 Task: Create a due date automation trigger when advanced on, on the monday of the week before a card is due add basic with the green label at 11:00 AM.
Action: Mouse moved to (649, 98)
Screenshot: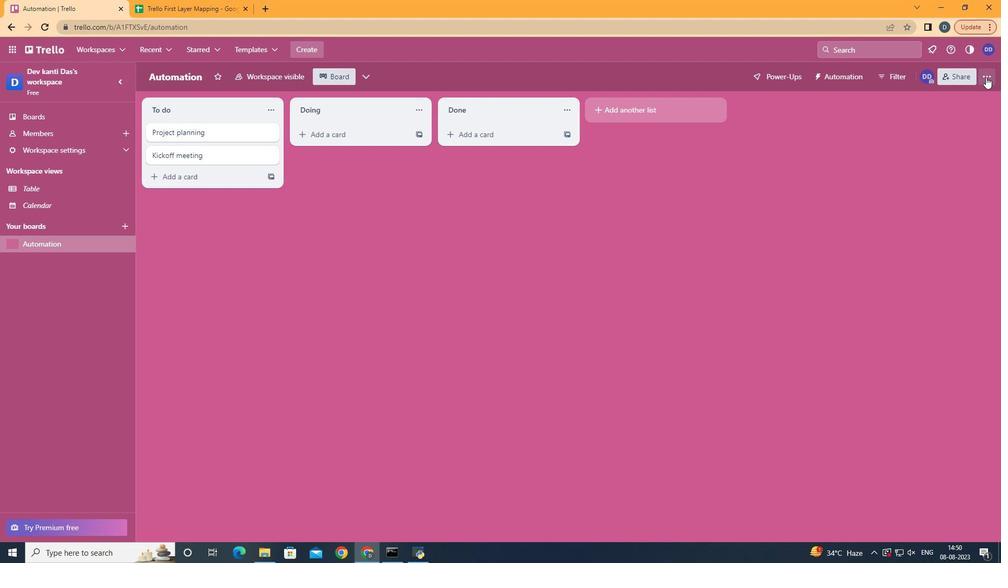 
Action: Mouse pressed left at (649, 98)
Screenshot: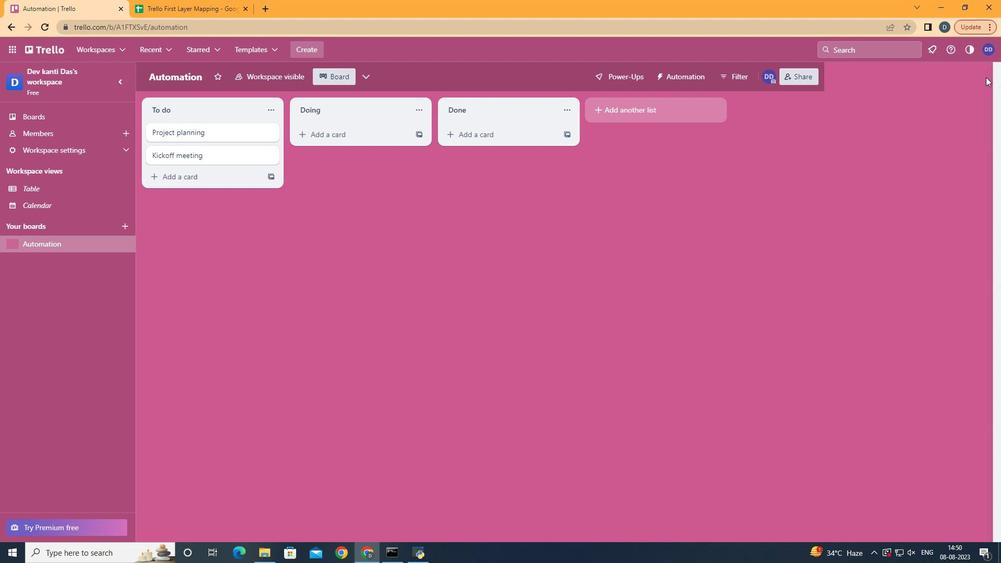 
Action: Mouse moved to (622, 225)
Screenshot: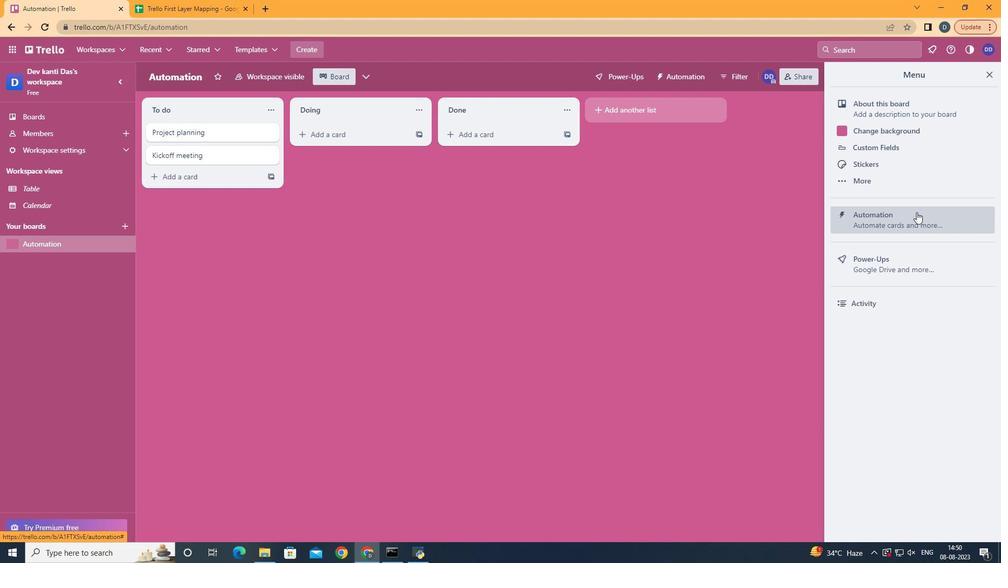 
Action: Mouse pressed left at (622, 225)
Screenshot: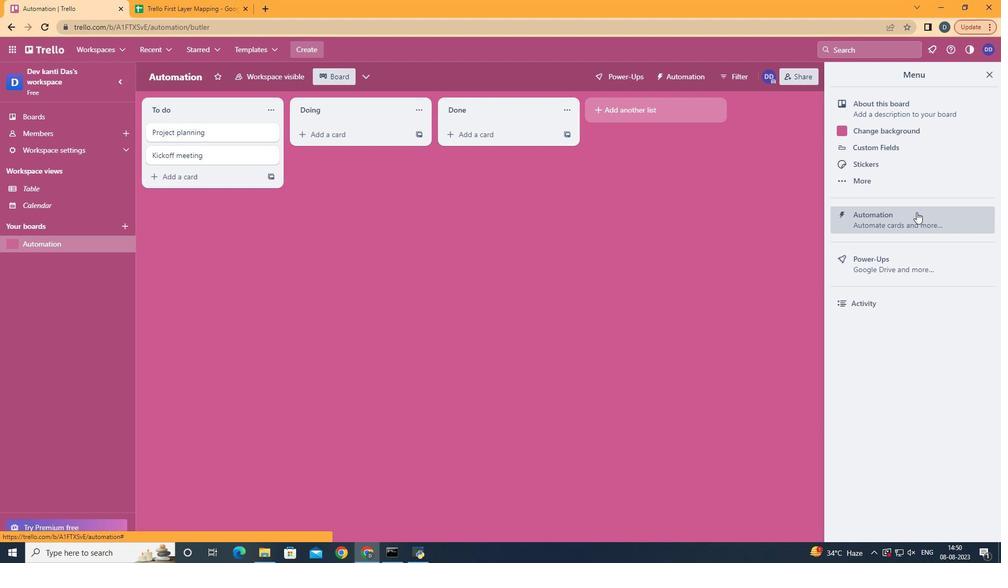 
Action: Mouse moved to (344, 217)
Screenshot: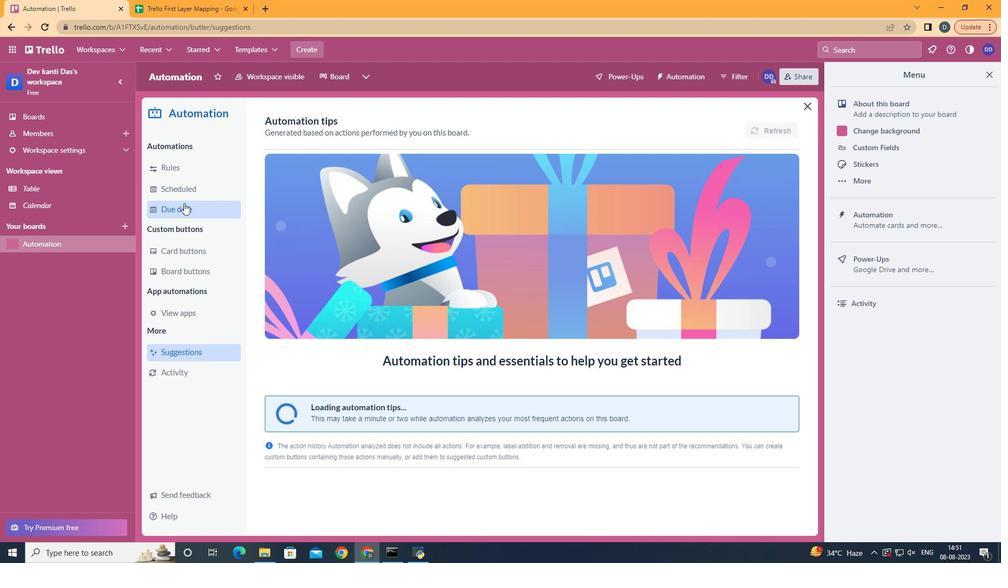 
Action: Mouse pressed left at (344, 217)
Screenshot: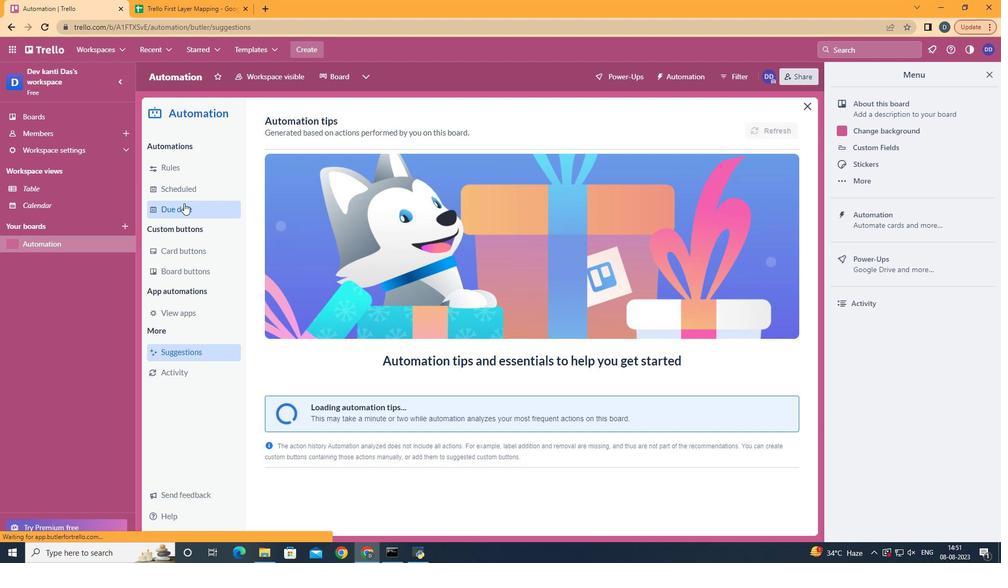 
Action: Mouse moved to (557, 141)
Screenshot: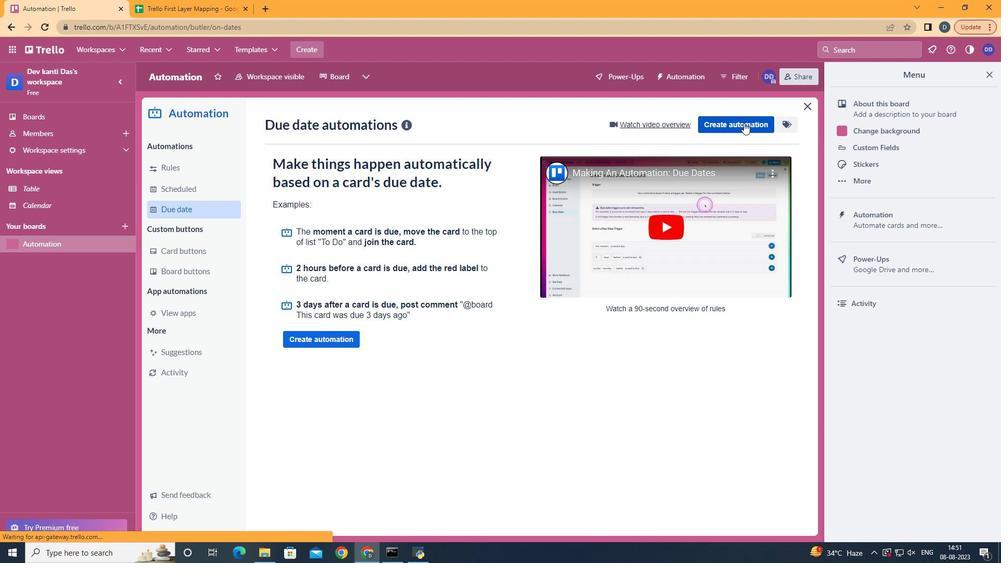 
Action: Mouse pressed left at (557, 141)
Screenshot: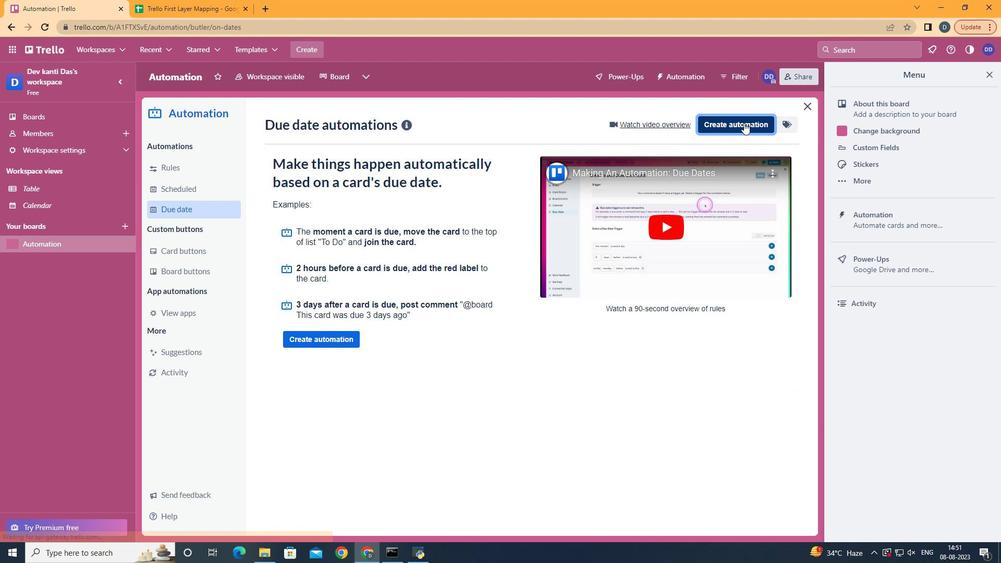 
Action: Mouse moved to (476, 242)
Screenshot: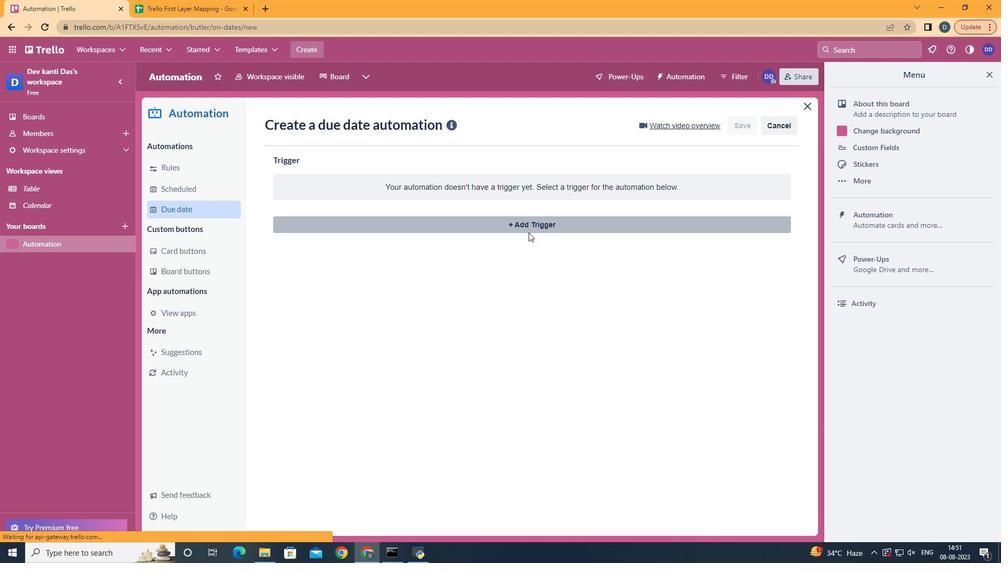 
Action: Mouse pressed left at (476, 242)
Screenshot: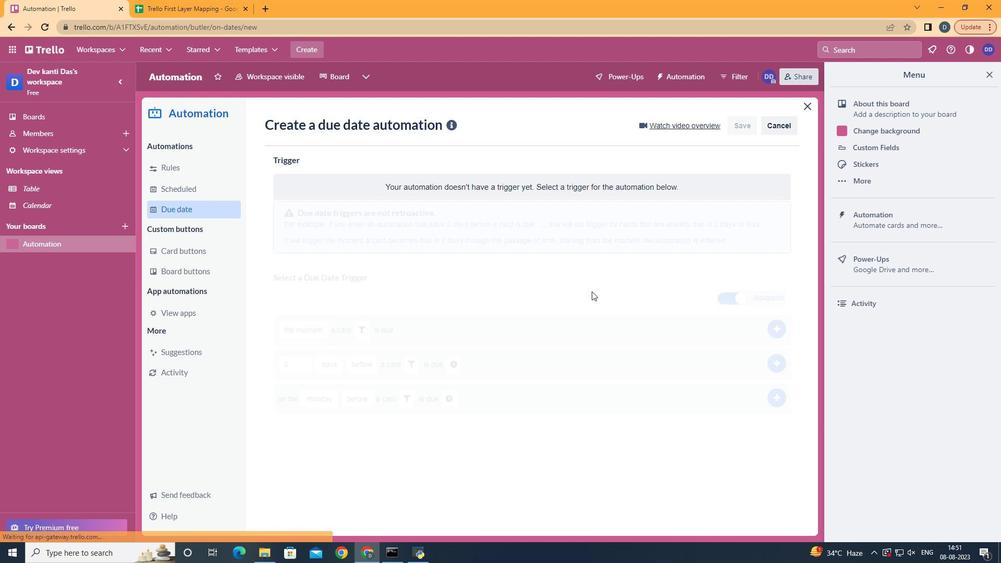 
Action: Mouse moved to (404, 286)
Screenshot: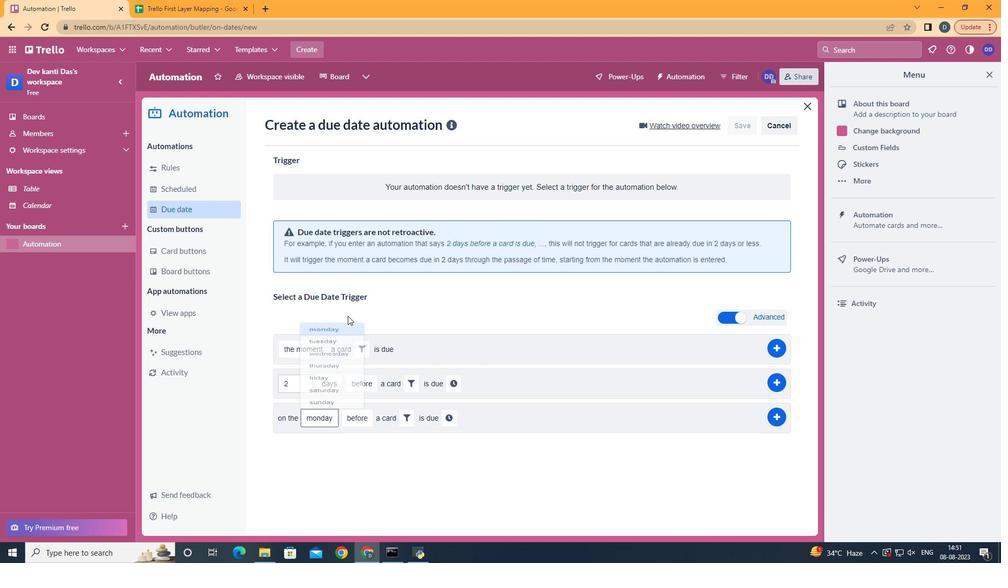 
Action: Mouse pressed left at (404, 286)
Screenshot: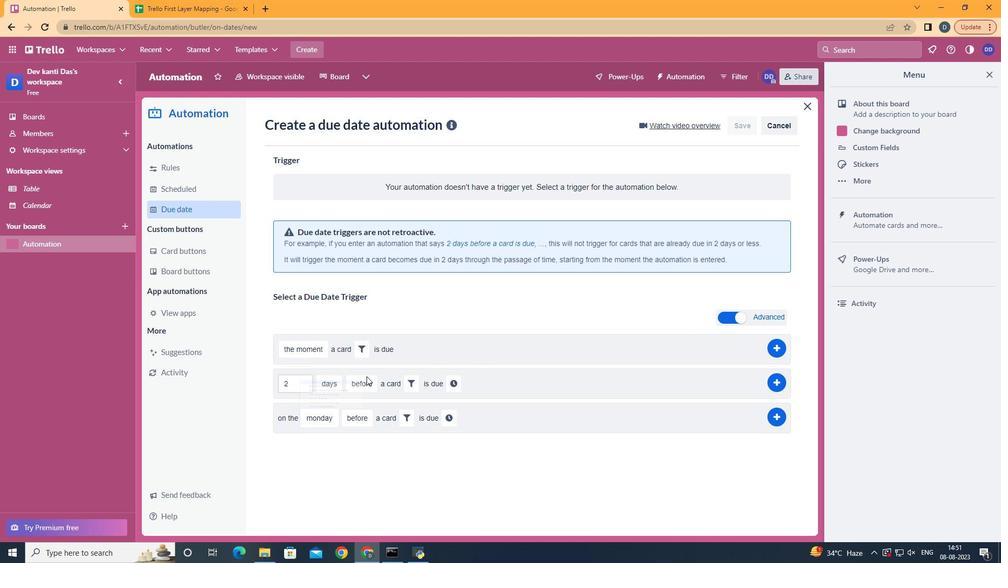 
Action: Mouse moved to (415, 498)
Screenshot: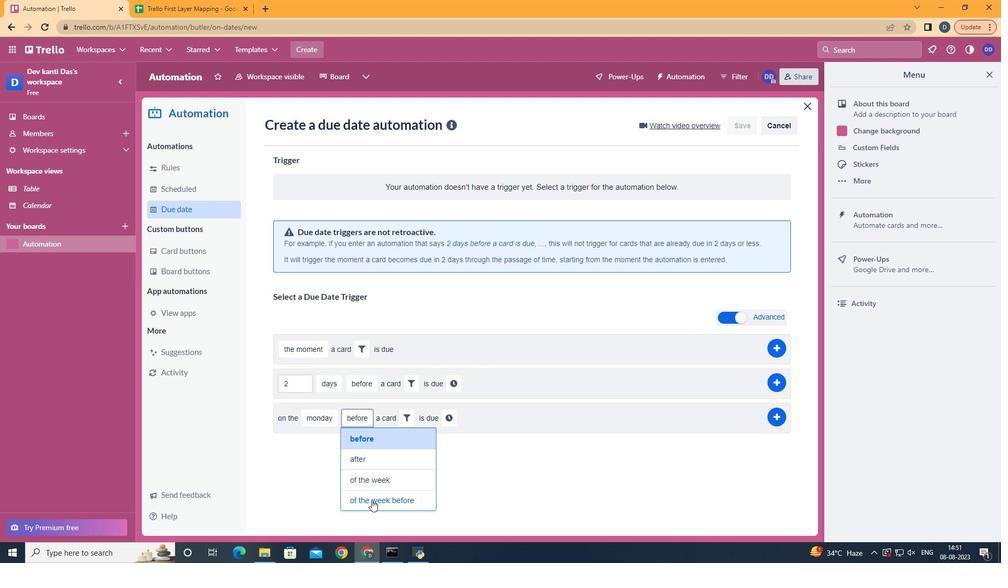 
Action: Mouse pressed left at (415, 498)
Screenshot: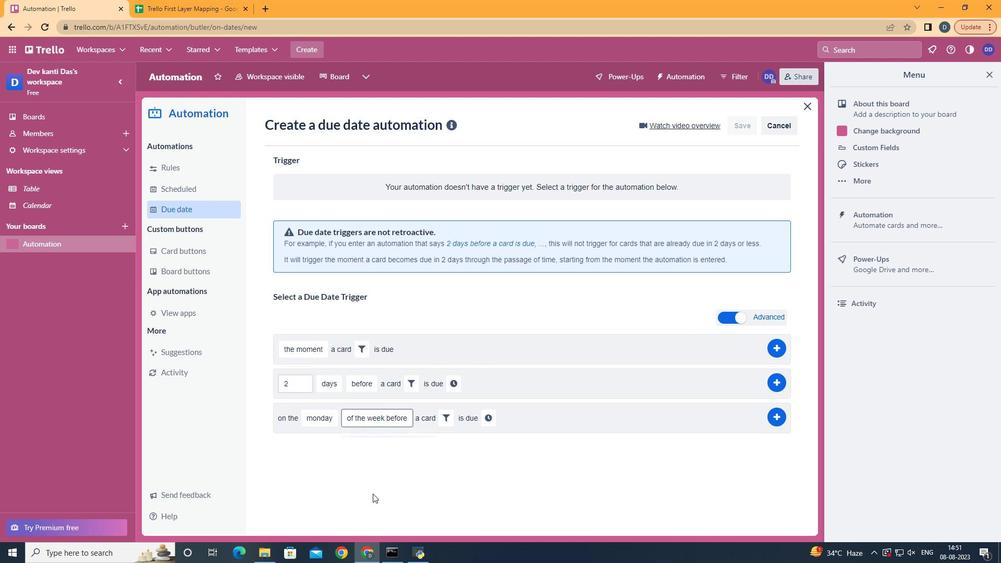 
Action: Mouse moved to (442, 420)
Screenshot: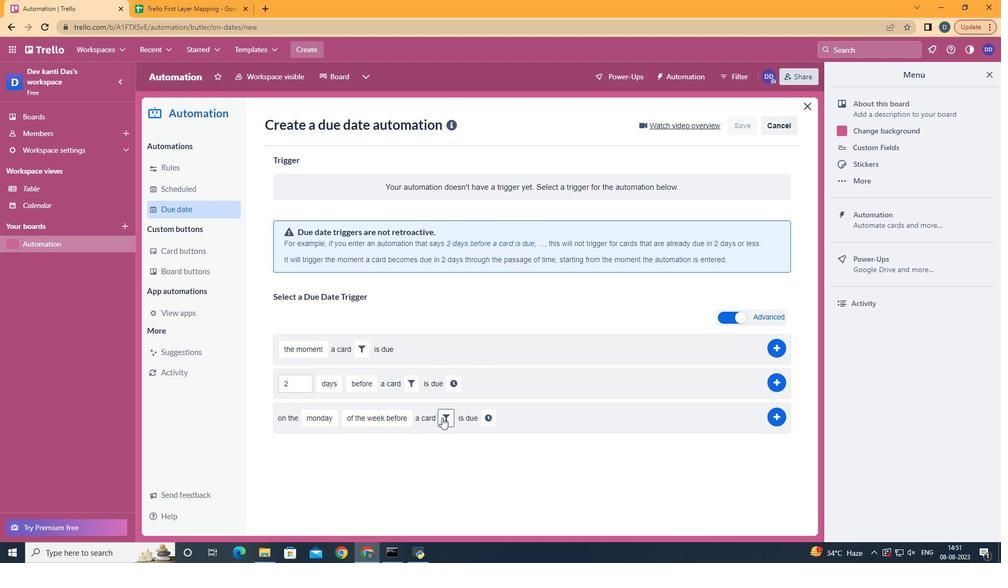 
Action: Mouse pressed left at (442, 420)
Screenshot: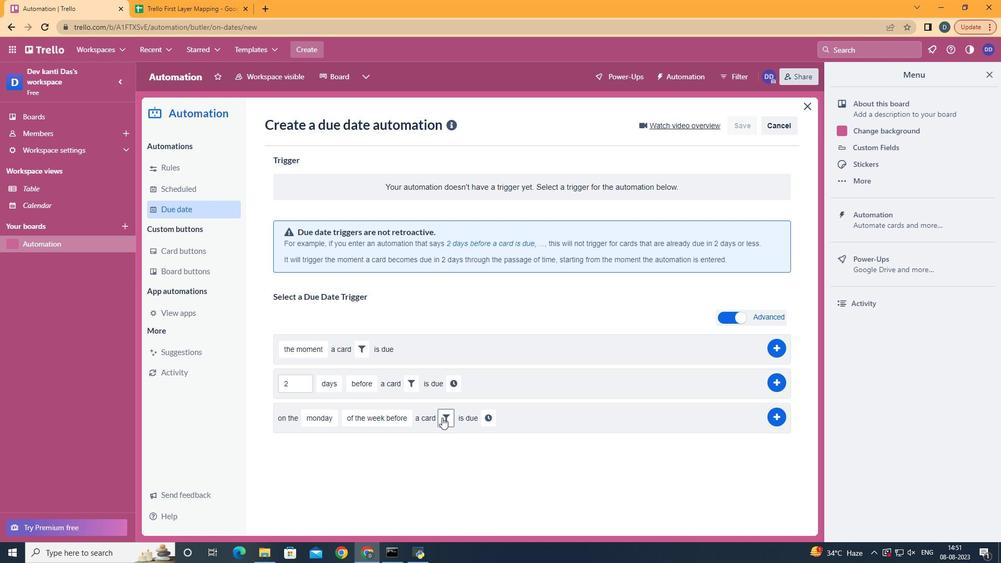 
Action: Mouse moved to (450, 435)
Screenshot: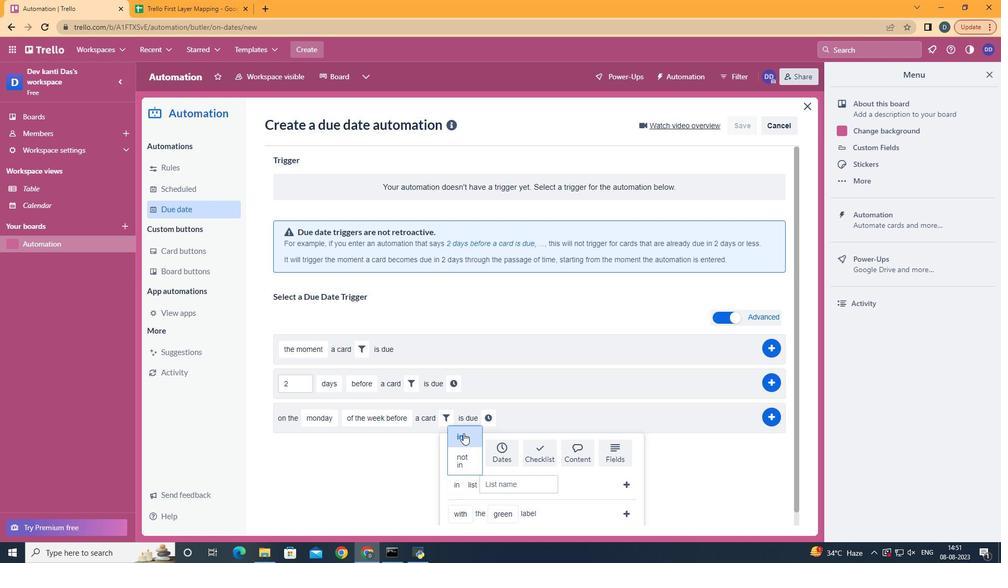 
Action: Mouse pressed left at (450, 435)
Screenshot: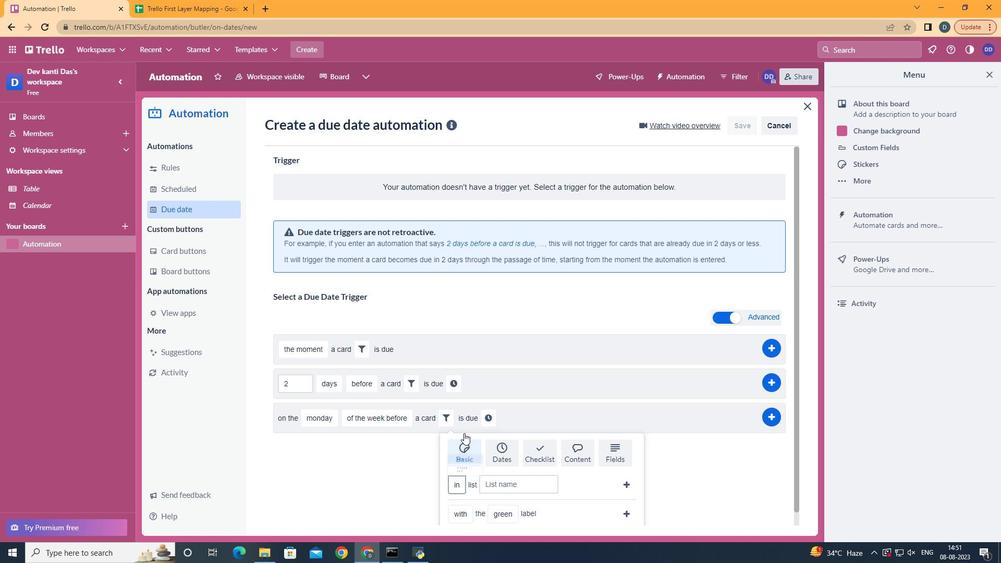 
Action: Mouse moved to (471, 482)
Screenshot: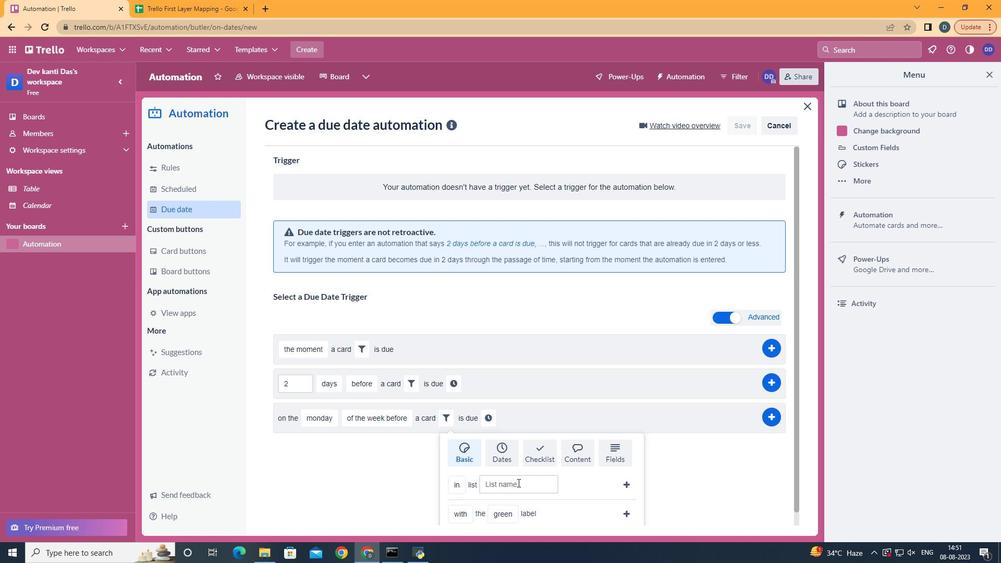 
Action: Mouse pressed left at (471, 482)
Screenshot: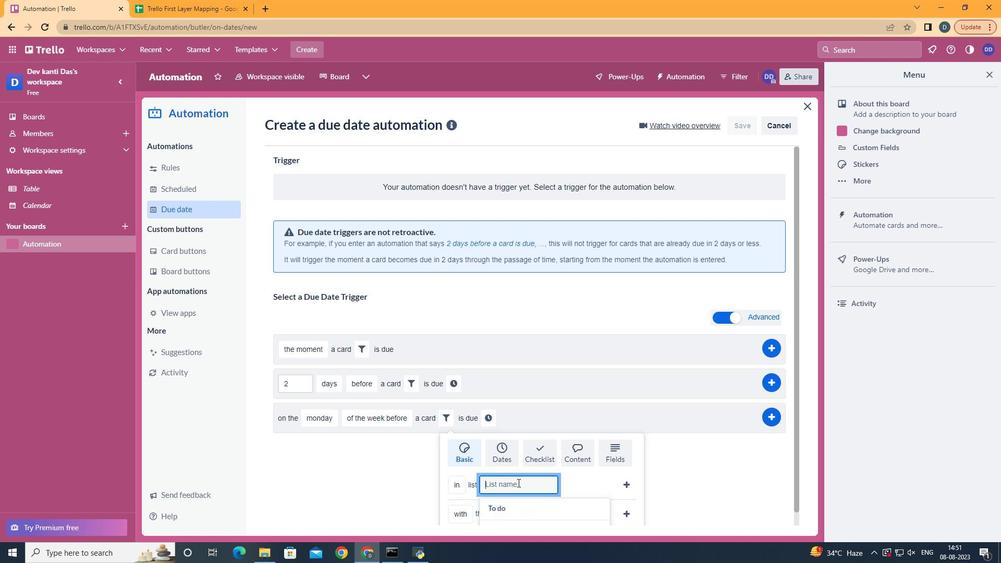 
Action: Mouse moved to (494, 477)
Screenshot: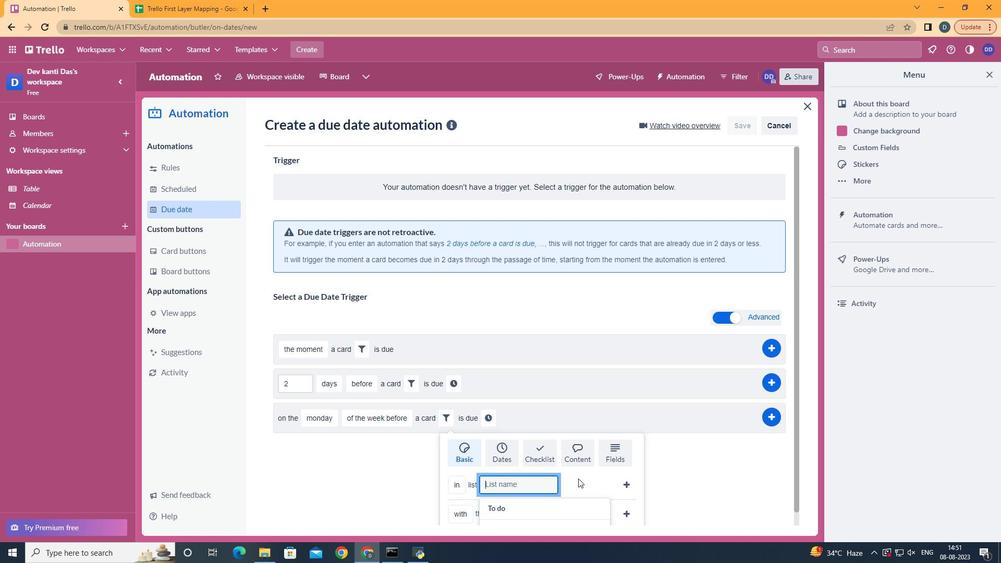 
Action: Mouse pressed left at (494, 477)
Screenshot: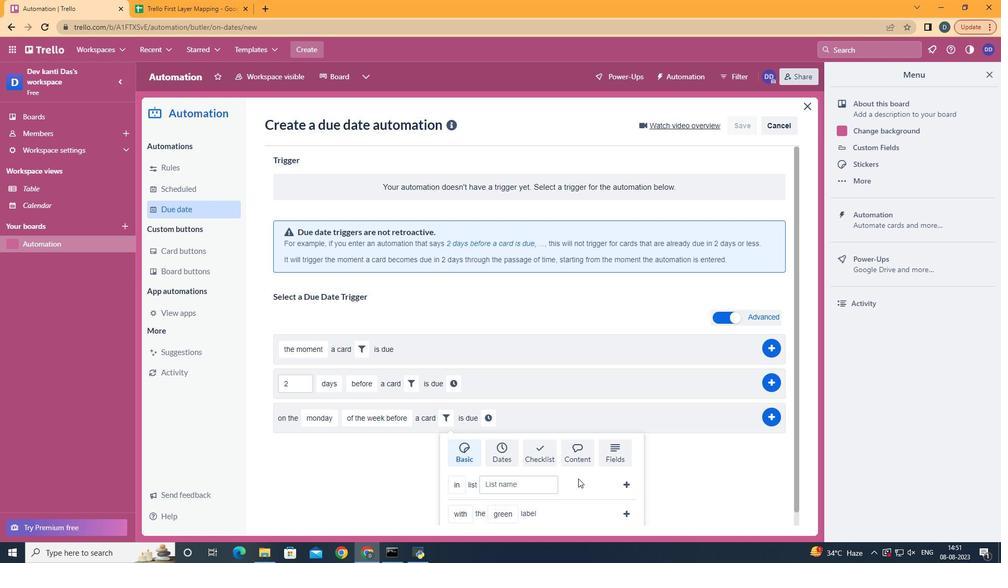 
Action: Mouse scrolled (494, 477) with delta (0, 0)
Screenshot: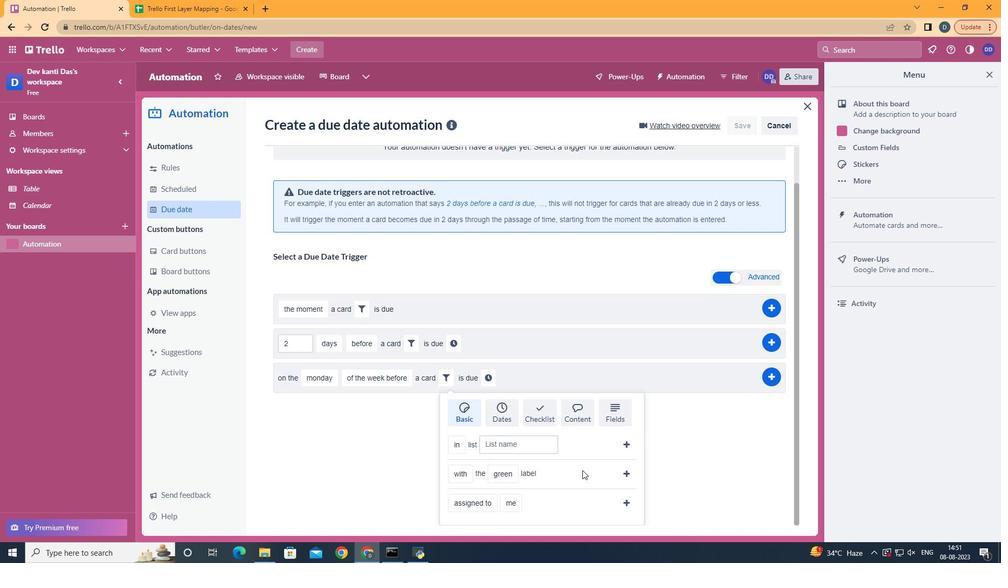 
Action: Mouse scrolled (494, 477) with delta (0, 0)
Screenshot: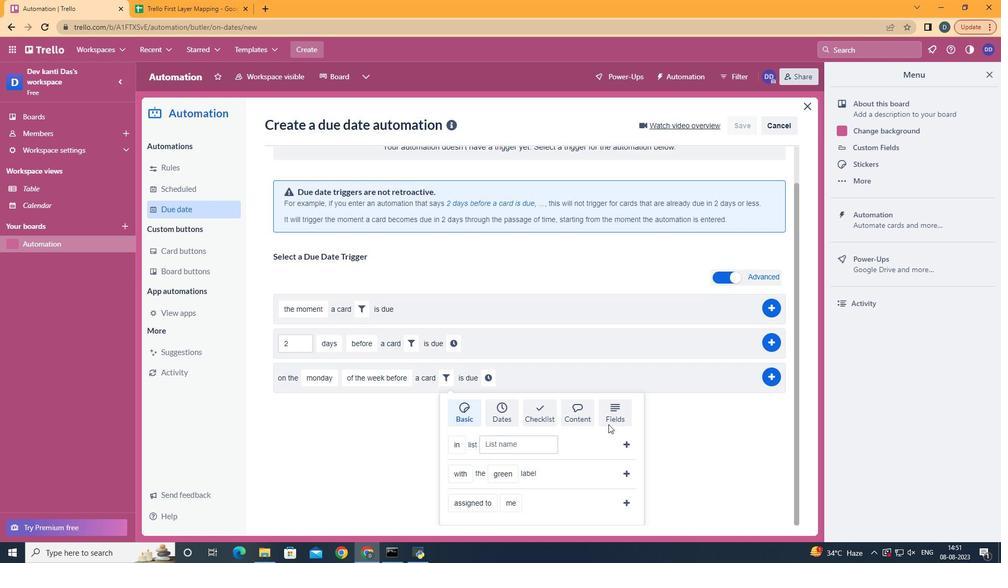
Action: Mouse scrolled (494, 477) with delta (0, 0)
Screenshot: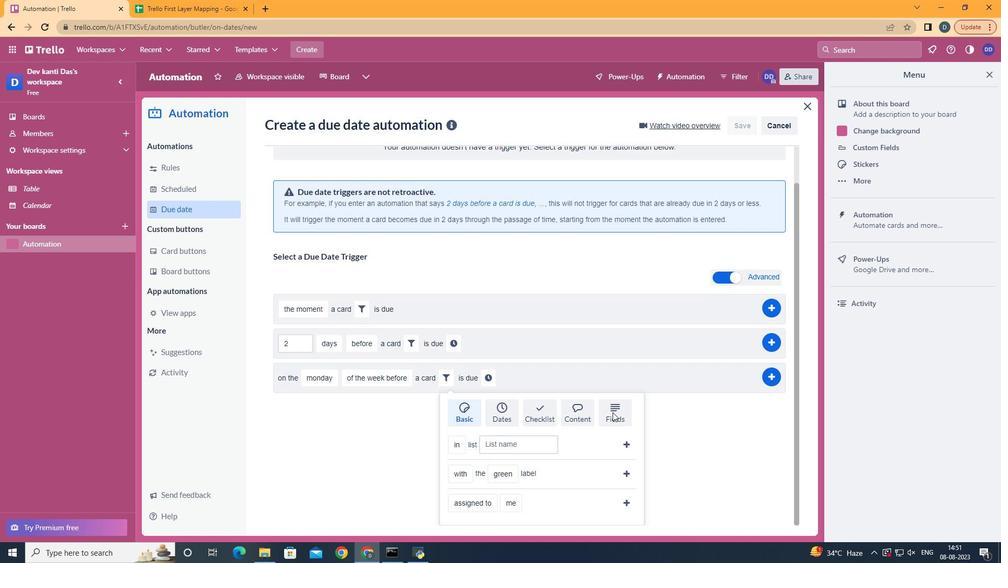 
Action: Mouse moved to (456, 412)
Screenshot: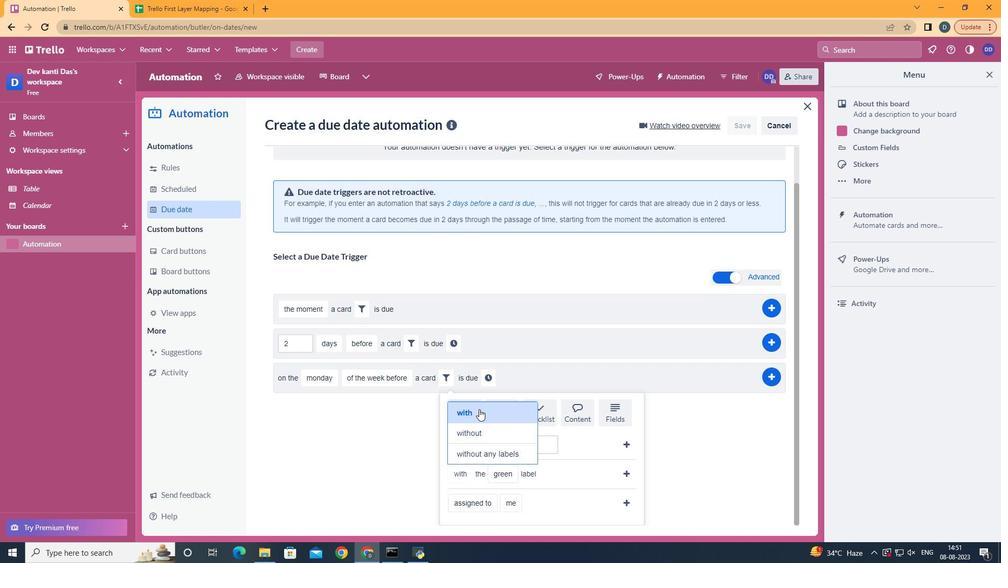 
Action: Mouse pressed left at (456, 412)
Screenshot: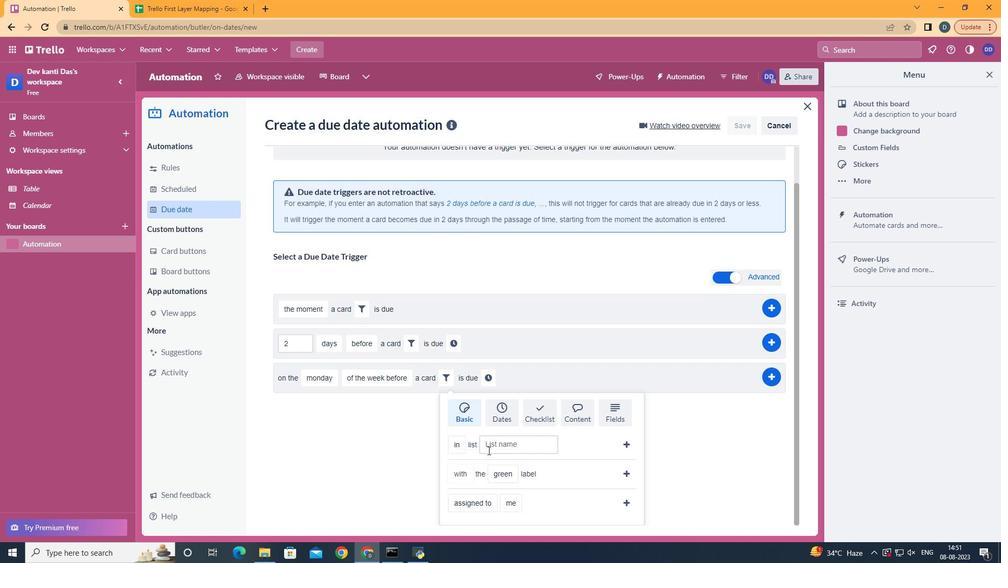 
Action: Mouse moved to (467, 349)
Screenshot: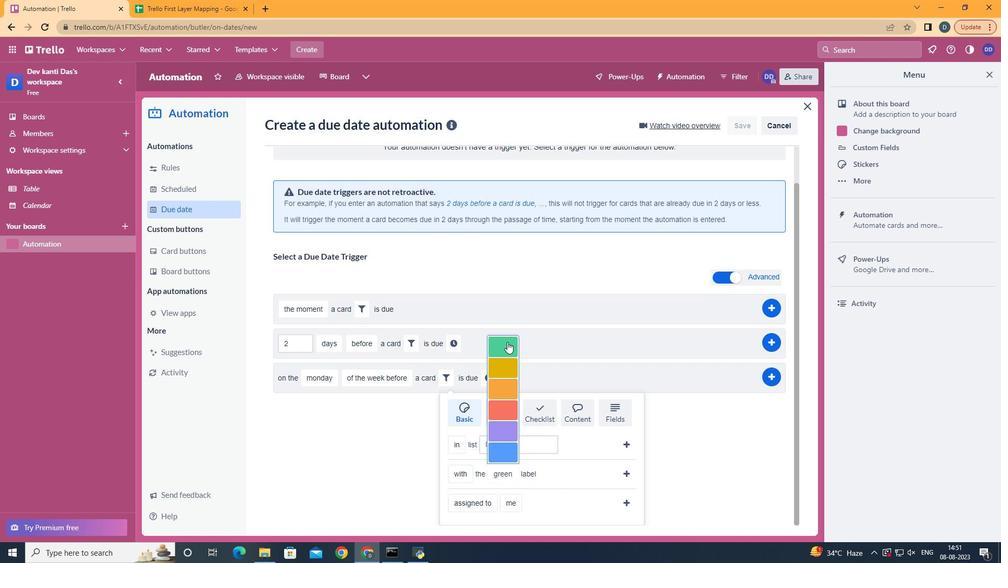 
Action: Mouse pressed left at (467, 349)
Screenshot: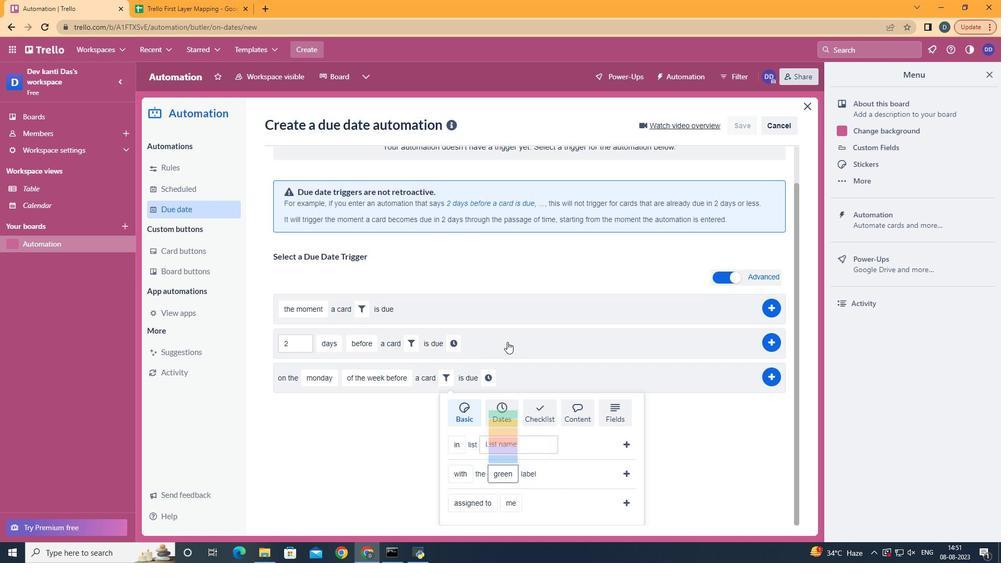 
Action: Mouse moved to (512, 473)
Screenshot: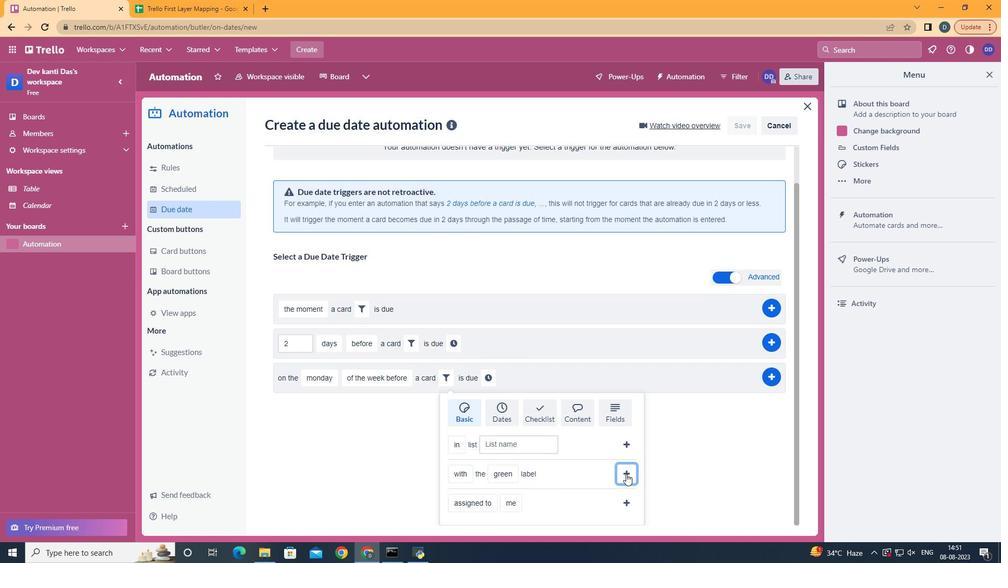 
Action: Mouse pressed left at (512, 473)
Screenshot: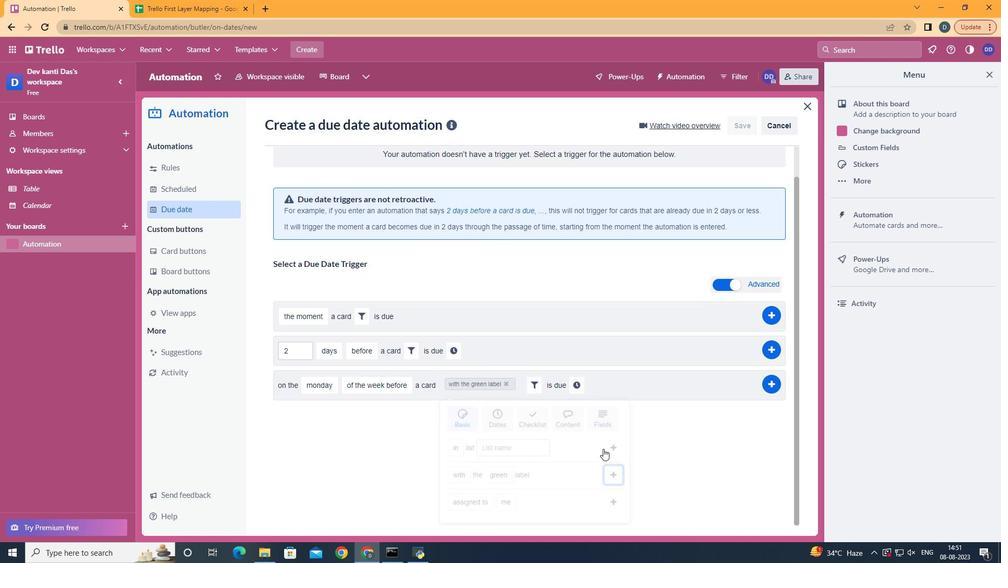 
Action: Mouse moved to (493, 422)
Screenshot: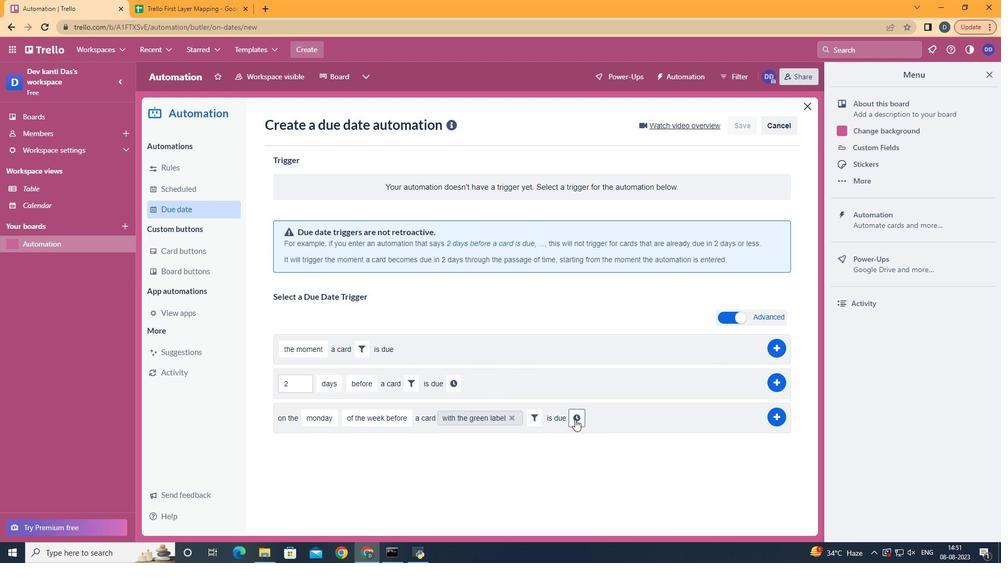 
Action: Mouse pressed left at (493, 422)
Screenshot: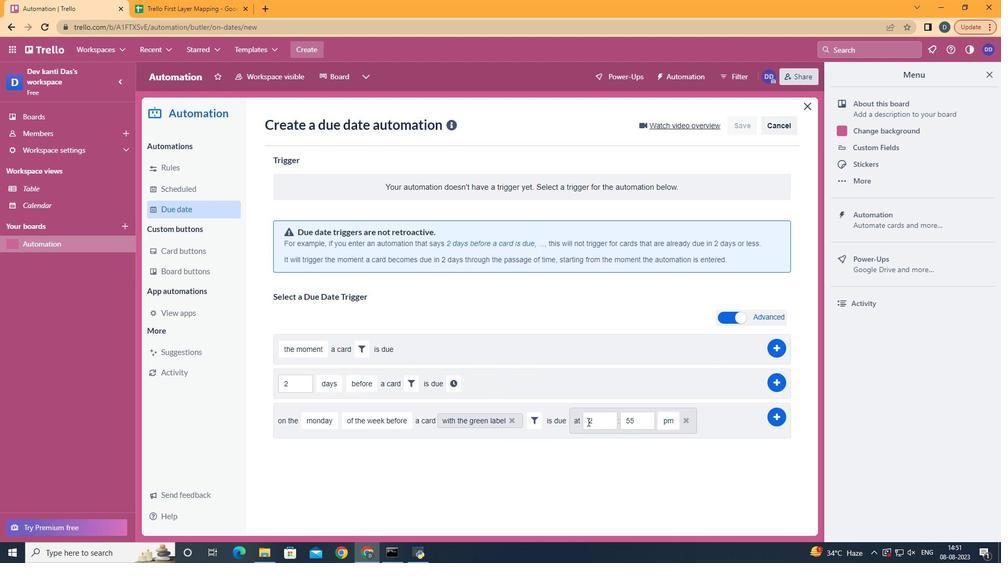 
Action: Mouse moved to (502, 424)
Screenshot: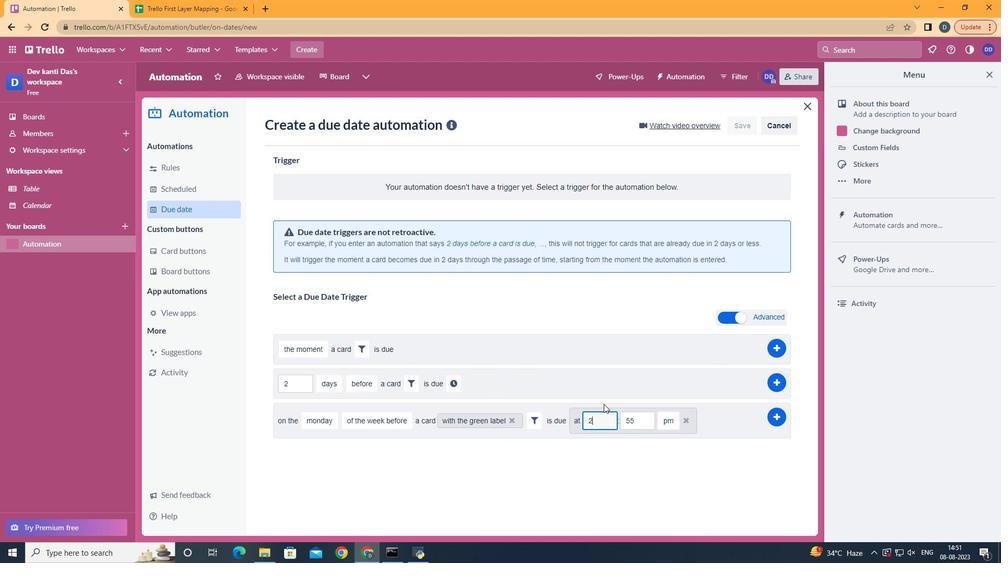 
Action: Mouse pressed left at (502, 424)
Screenshot: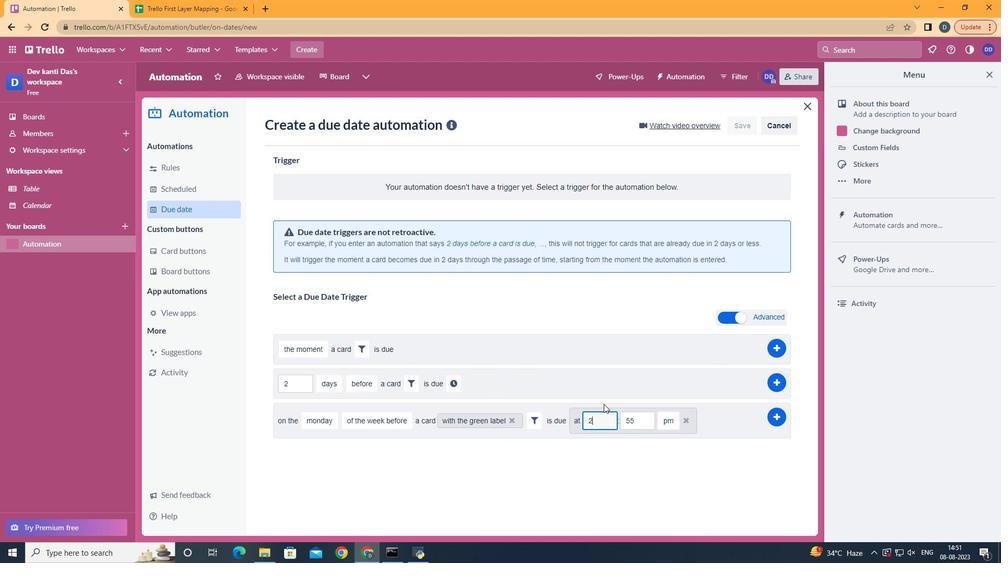 
Action: Mouse moved to (505, 403)
Screenshot: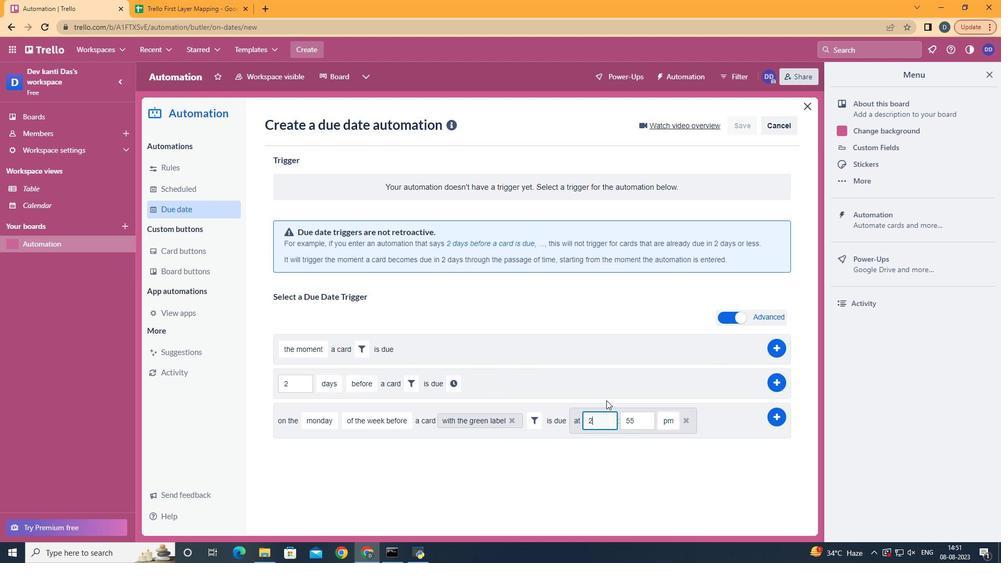 
Action: Key pressed <Key.backspace>11
Screenshot: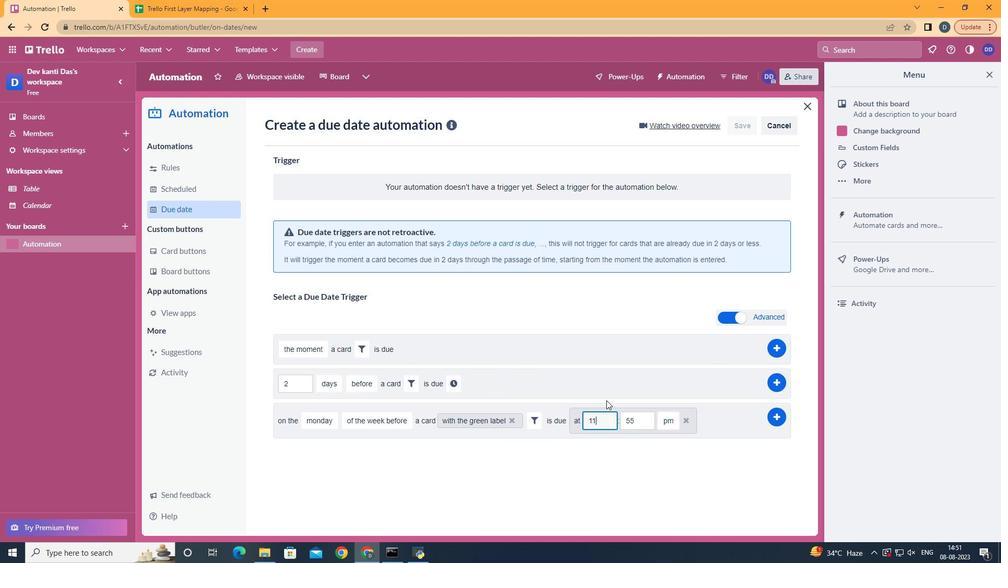 
Action: Mouse moved to (519, 421)
Screenshot: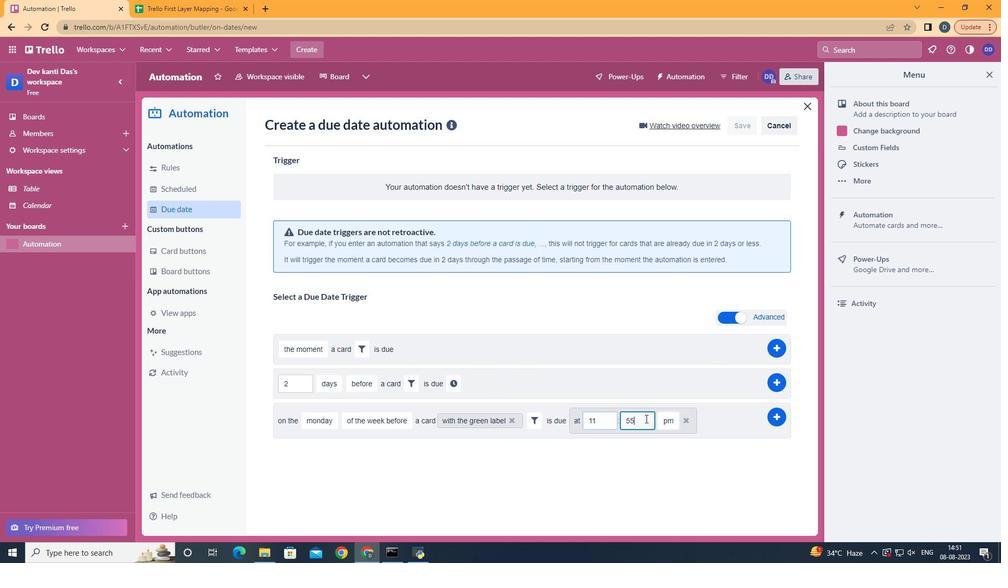 
Action: Mouse pressed left at (519, 421)
Screenshot: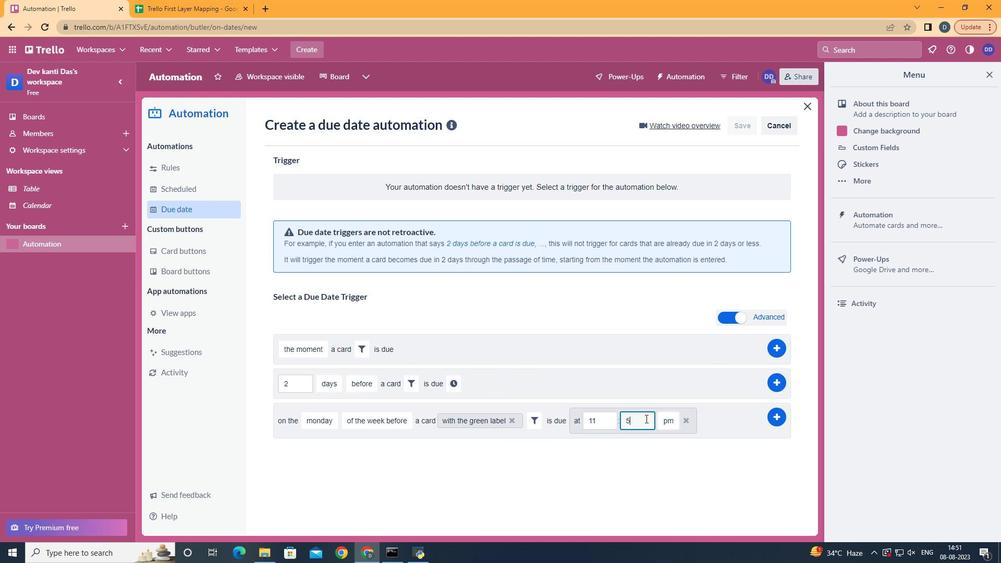 
Action: Key pressed <Key.backspace><Key.backspace>00
Screenshot: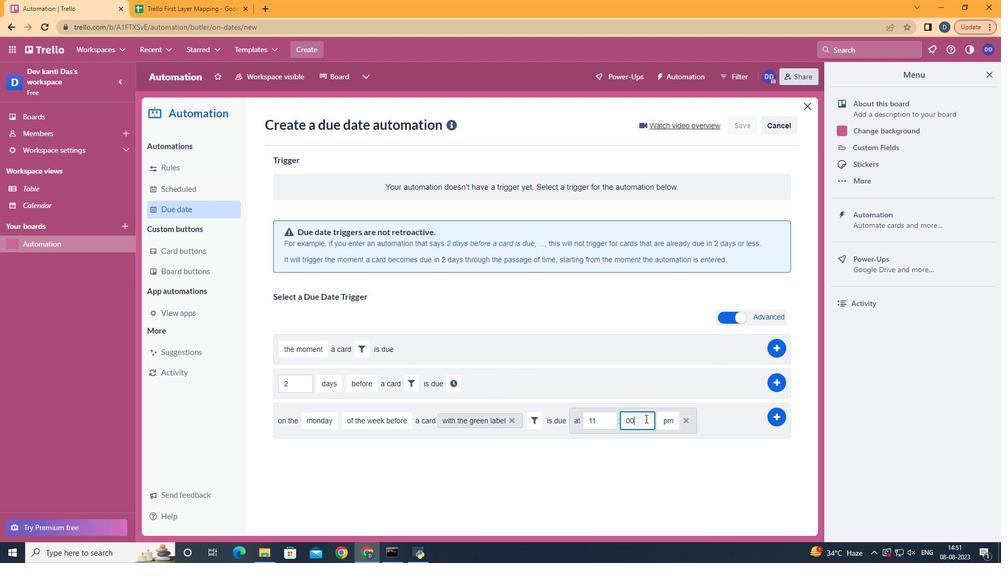 
Action: Mouse moved to (530, 437)
Screenshot: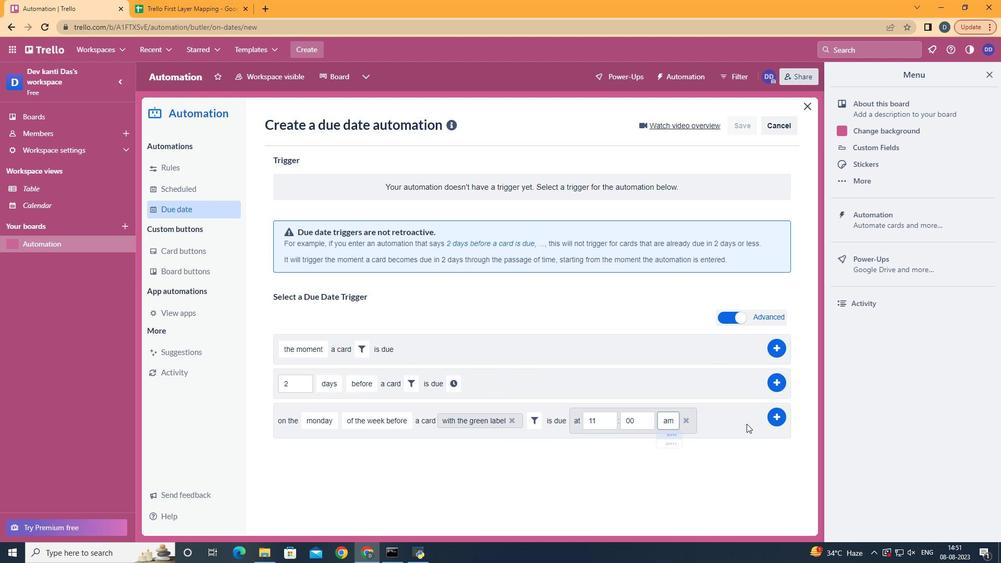 
Action: Mouse pressed left at (530, 437)
Screenshot: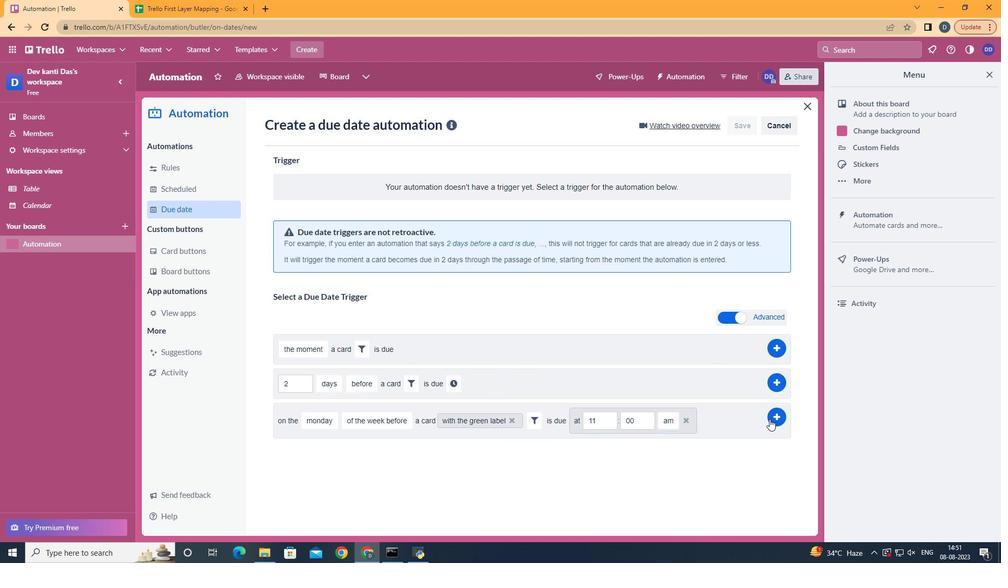 
Action: Mouse moved to (570, 419)
Screenshot: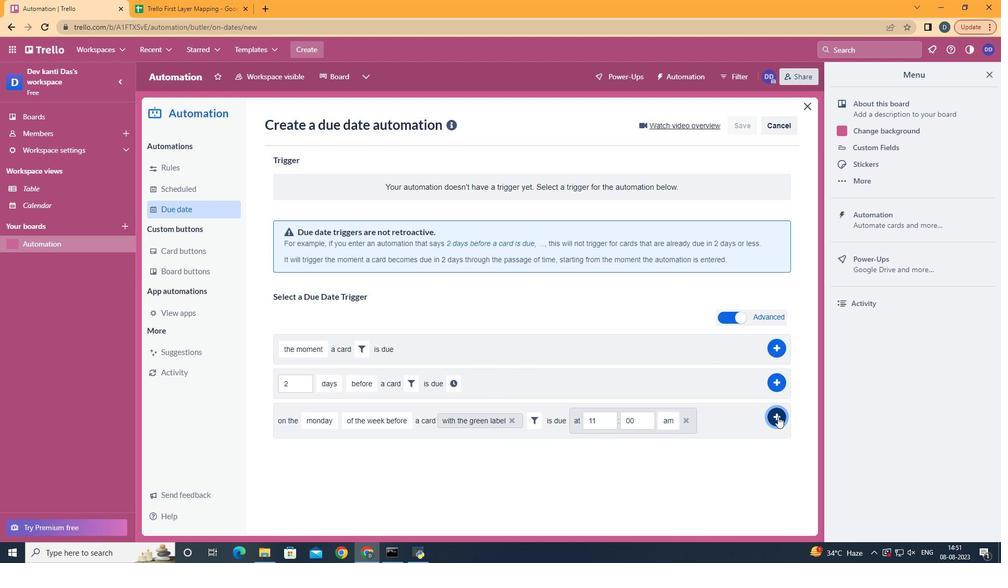 
Action: Mouse pressed left at (570, 419)
Screenshot: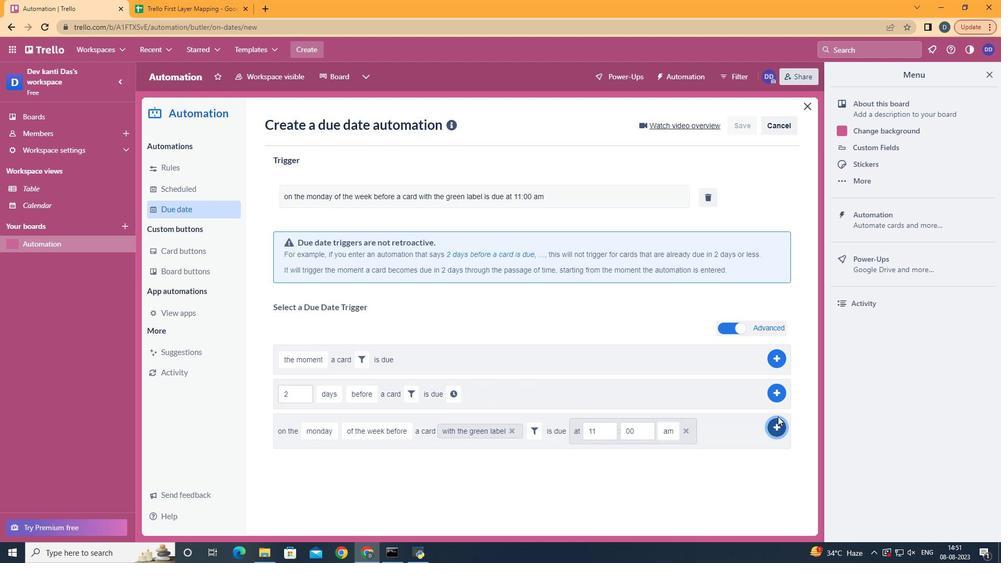 
Action: Mouse moved to (499, 211)
Screenshot: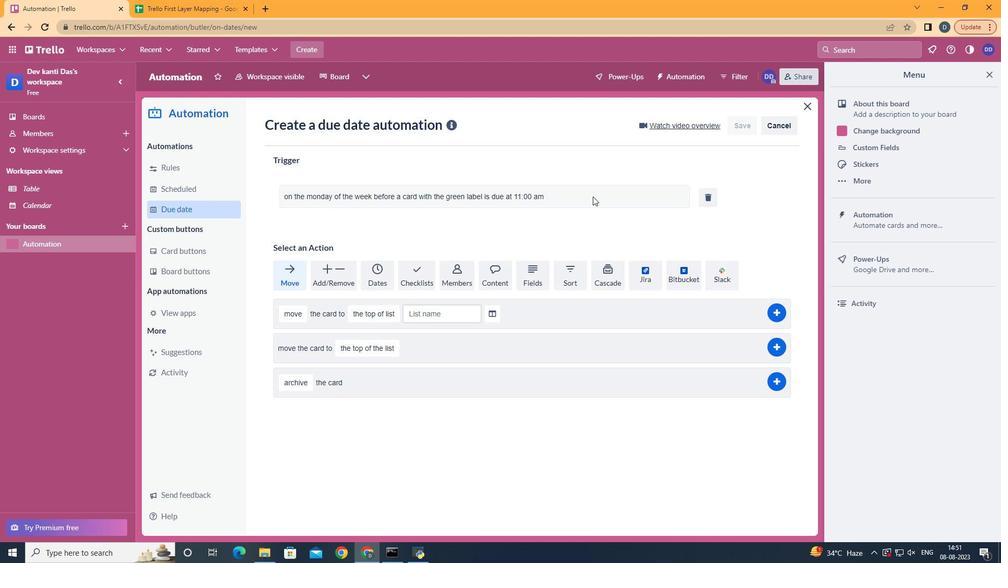 
